 Task: Create in the project Wayfarer in Backlog an issue 'Develop a new tool for automated testing of voice user interfaces', assign it to team member softage.2@softage.net and change the status to IN PROGRESS.
Action: Mouse moved to (196, 54)
Screenshot: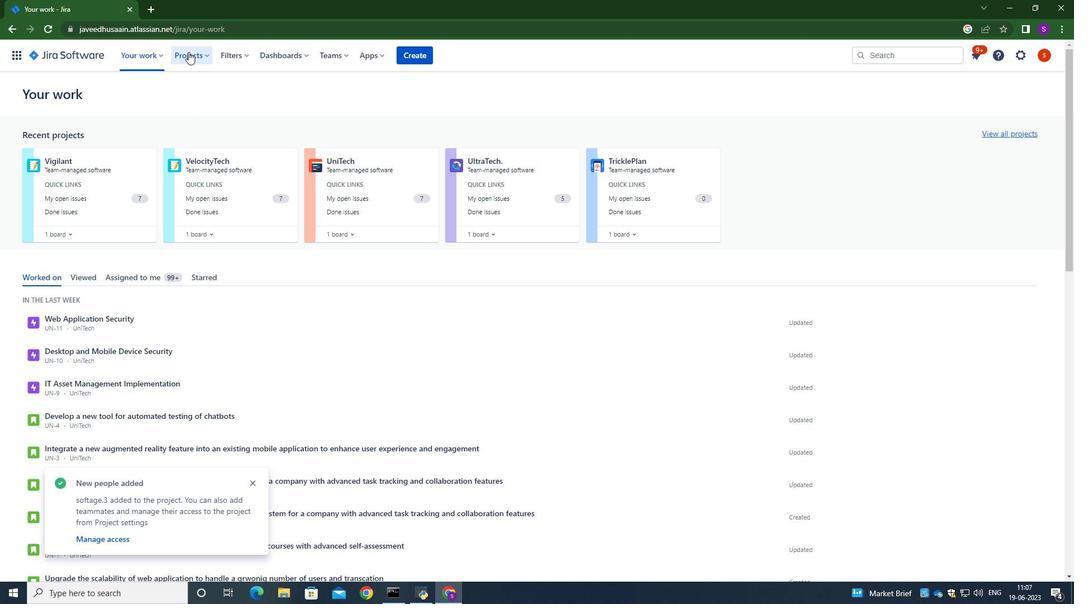 
Action: Mouse pressed left at (196, 54)
Screenshot: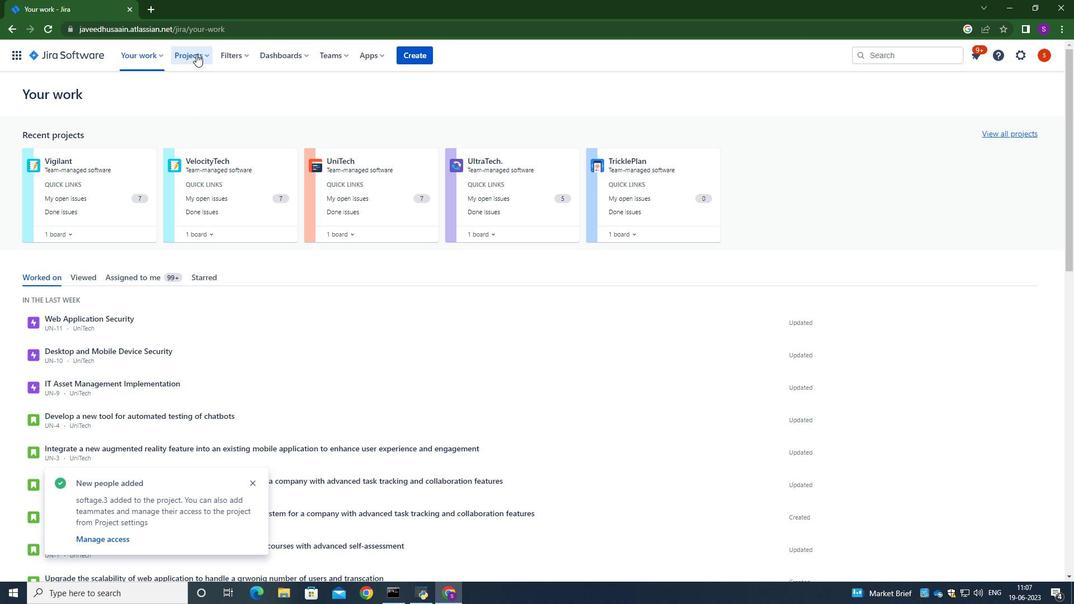
Action: Mouse moved to (221, 106)
Screenshot: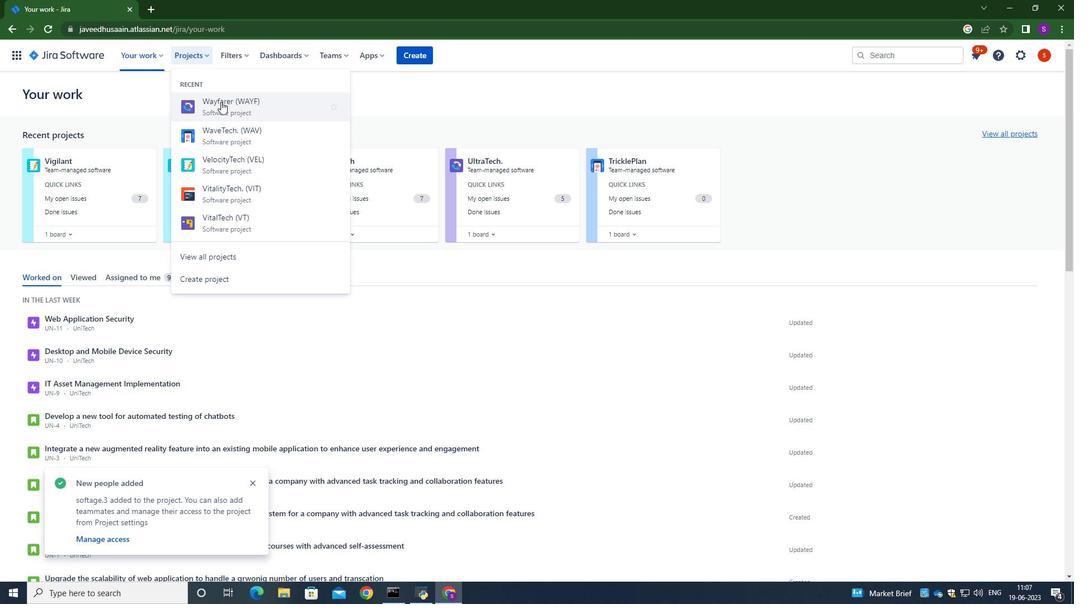 
Action: Mouse pressed left at (221, 106)
Screenshot: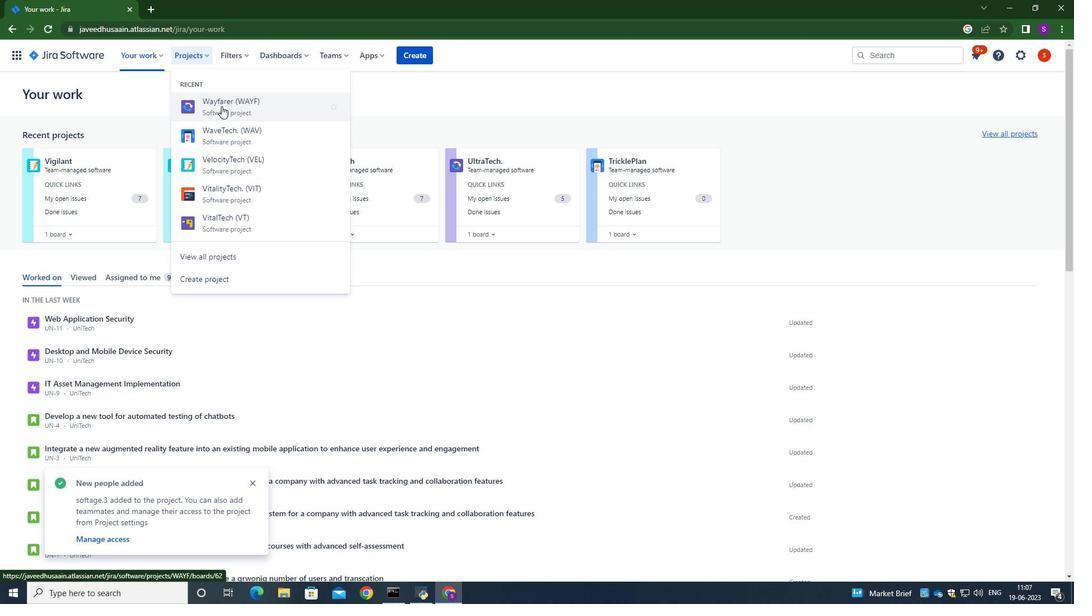 
Action: Mouse moved to (78, 163)
Screenshot: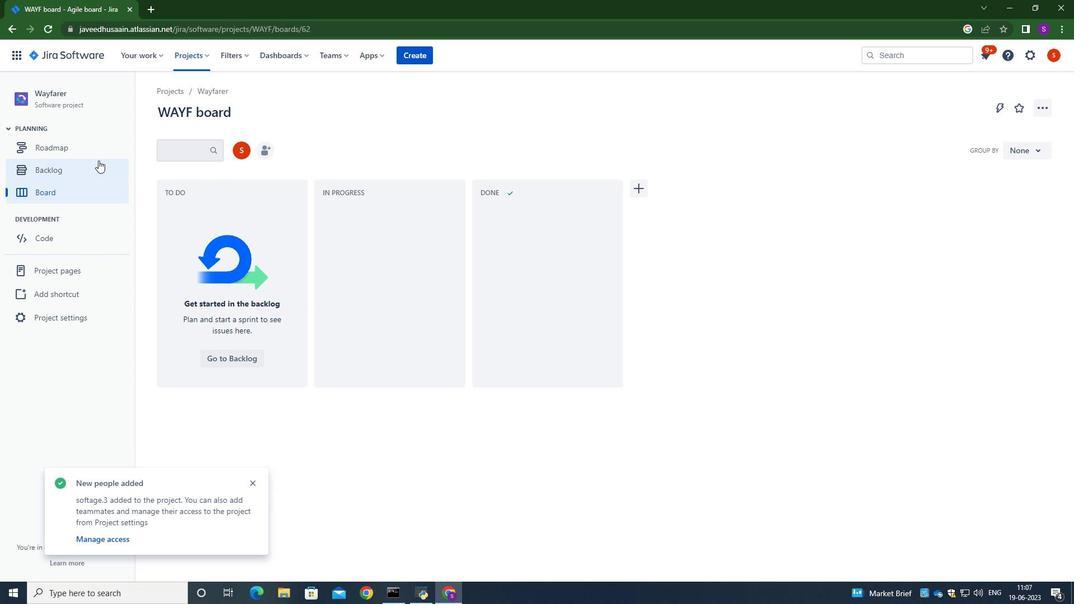 
Action: Mouse pressed left at (78, 163)
Screenshot: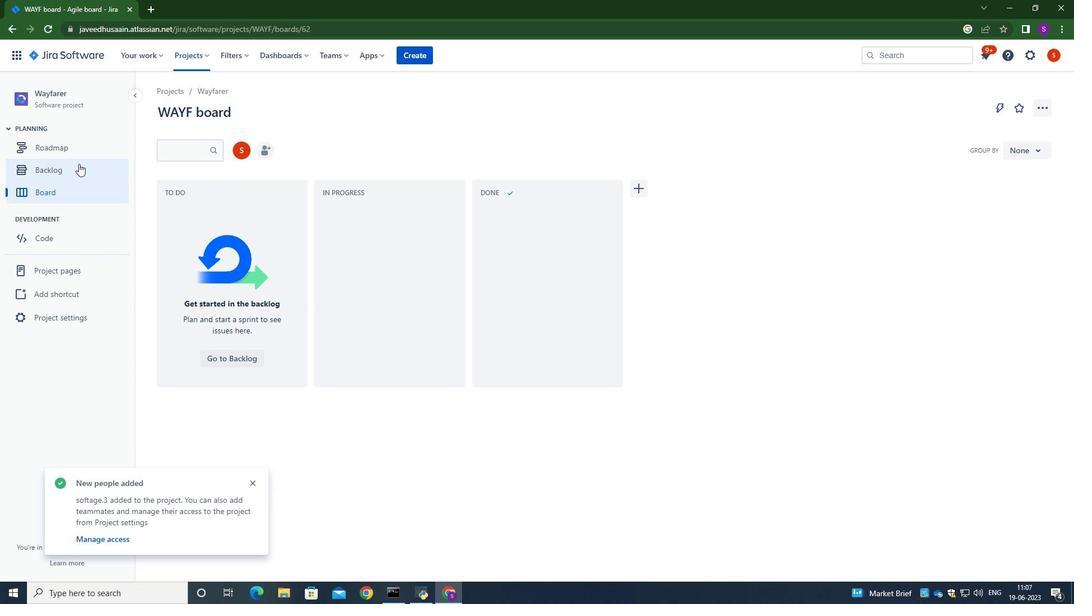 
Action: Mouse moved to (362, 252)
Screenshot: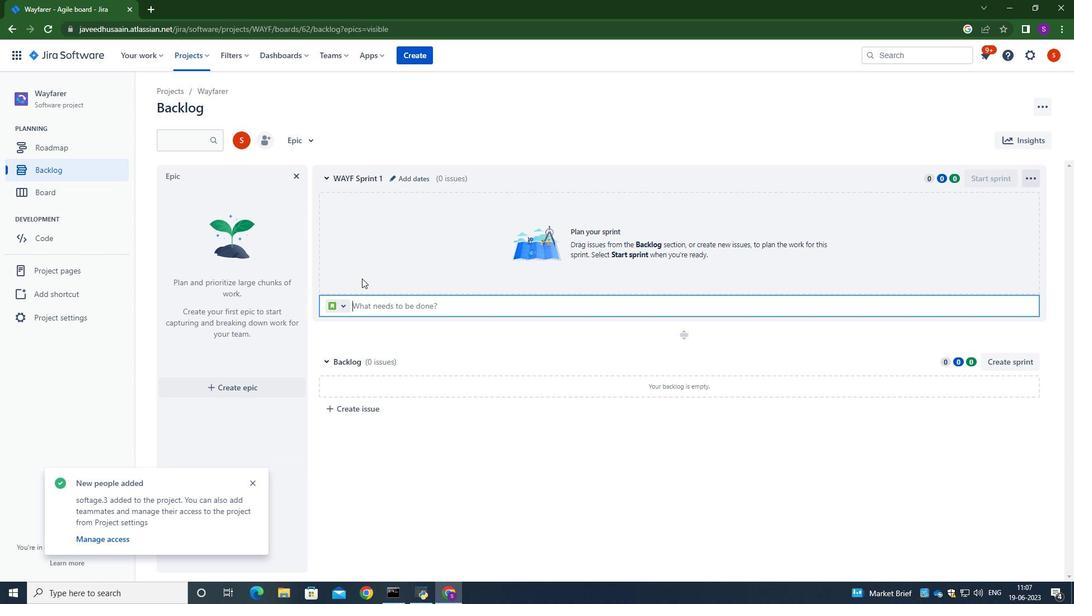 
Action: Mouse pressed left at (362, 252)
Screenshot: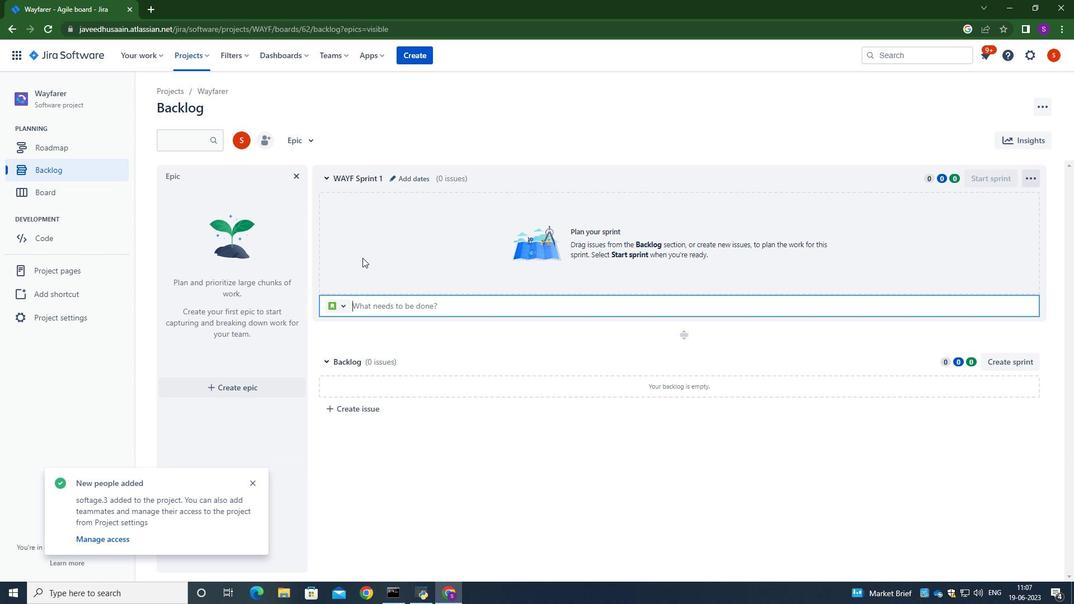 
Action: Mouse moved to (361, 319)
Screenshot: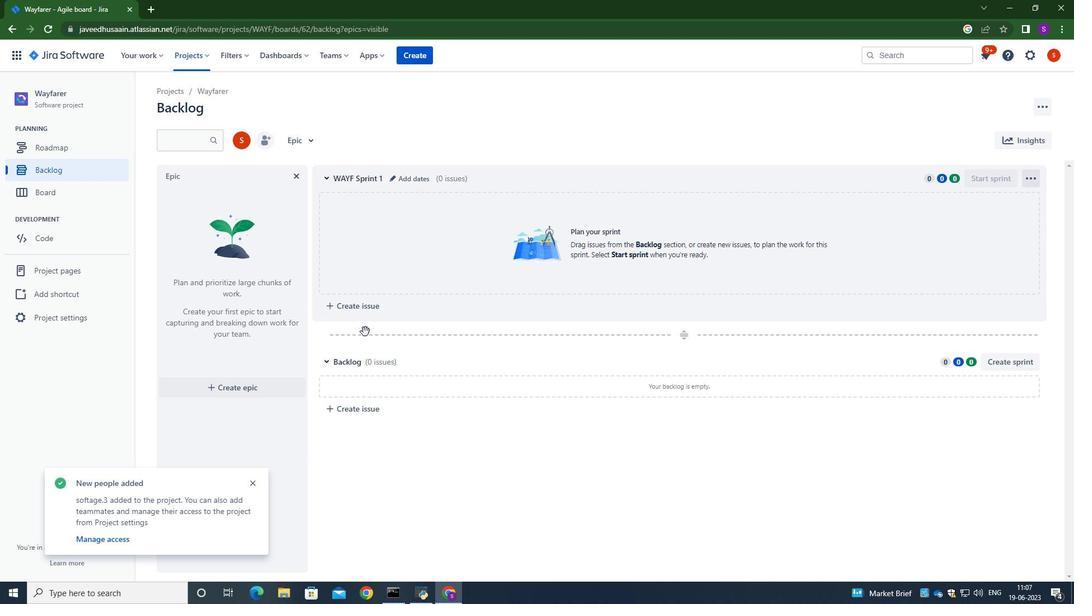 
Action: Mouse pressed left at (361, 319)
Screenshot: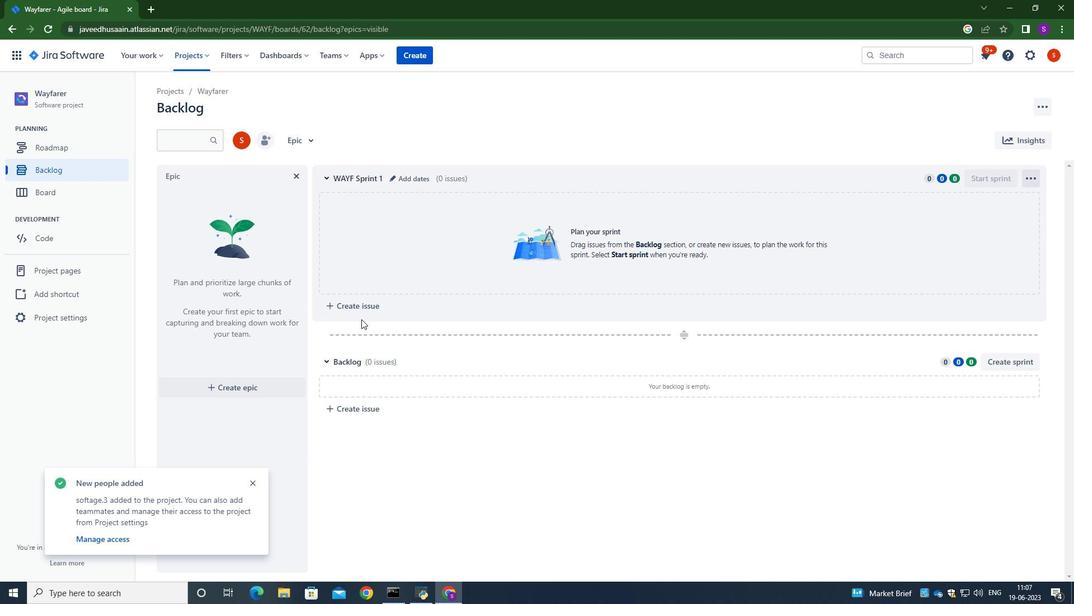 
Action: Mouse moved to (361, 314)
Screenshot: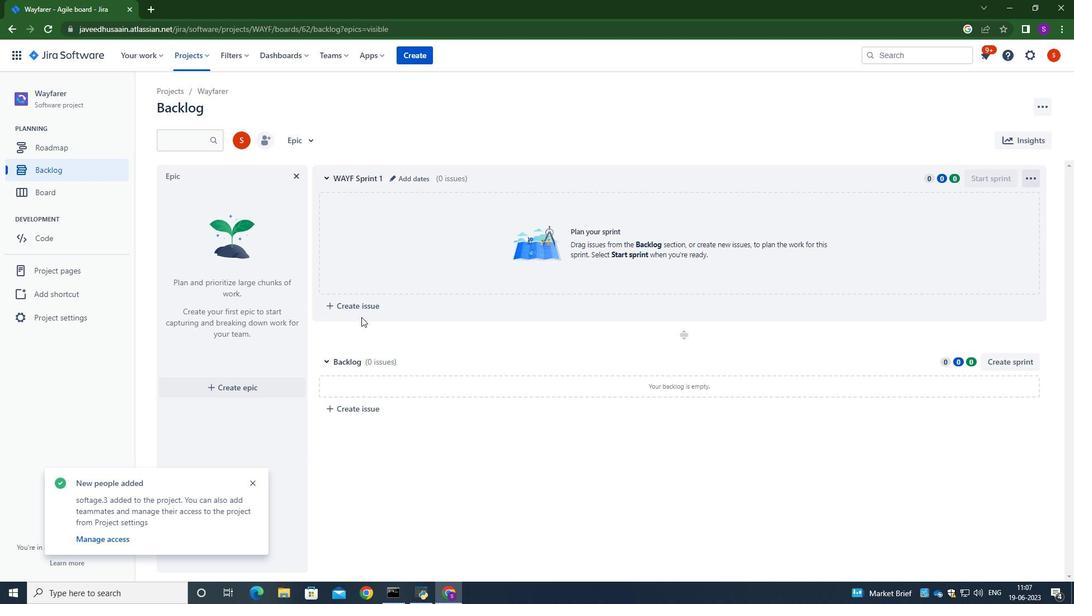 
Action: Mouse pressed left at (361, 314)
Screenshot: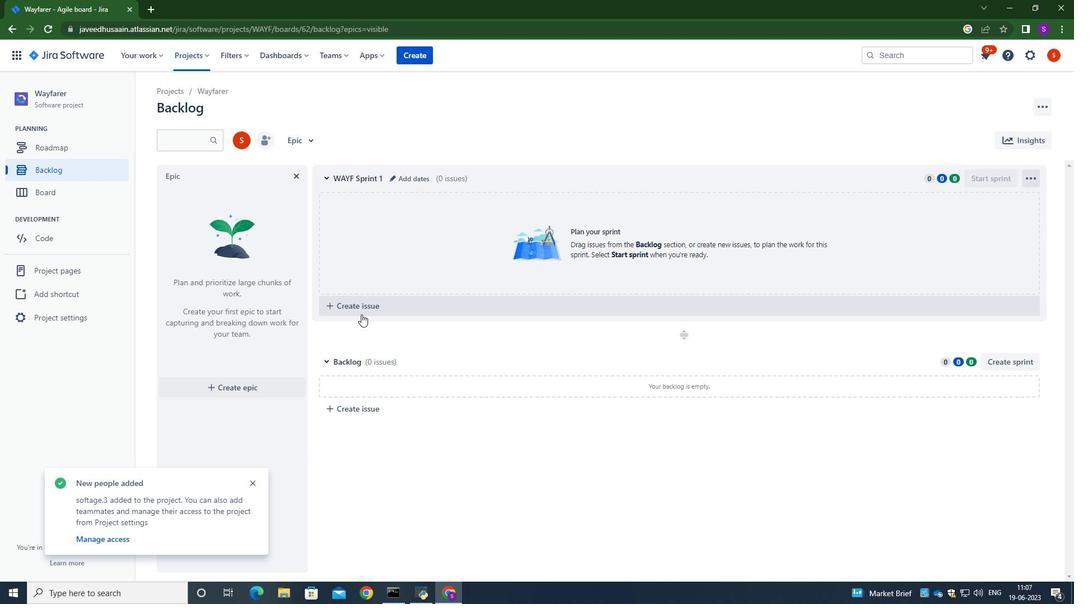 
Action: Mouse moved to (382, 306)
Screenshot: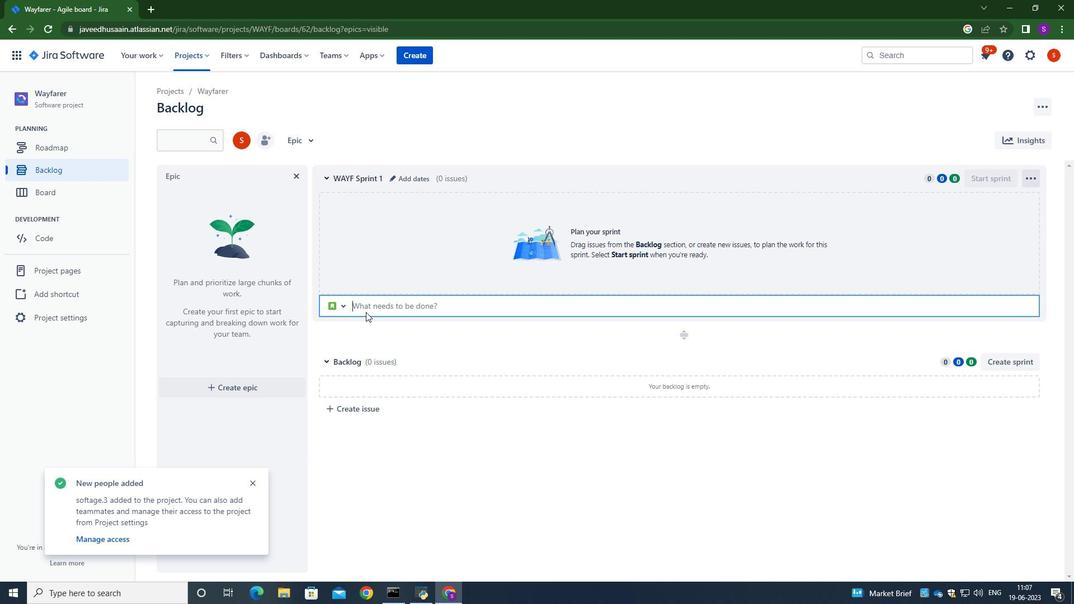 
Action: Mouse pressed left at (382, 306)
Screenshot: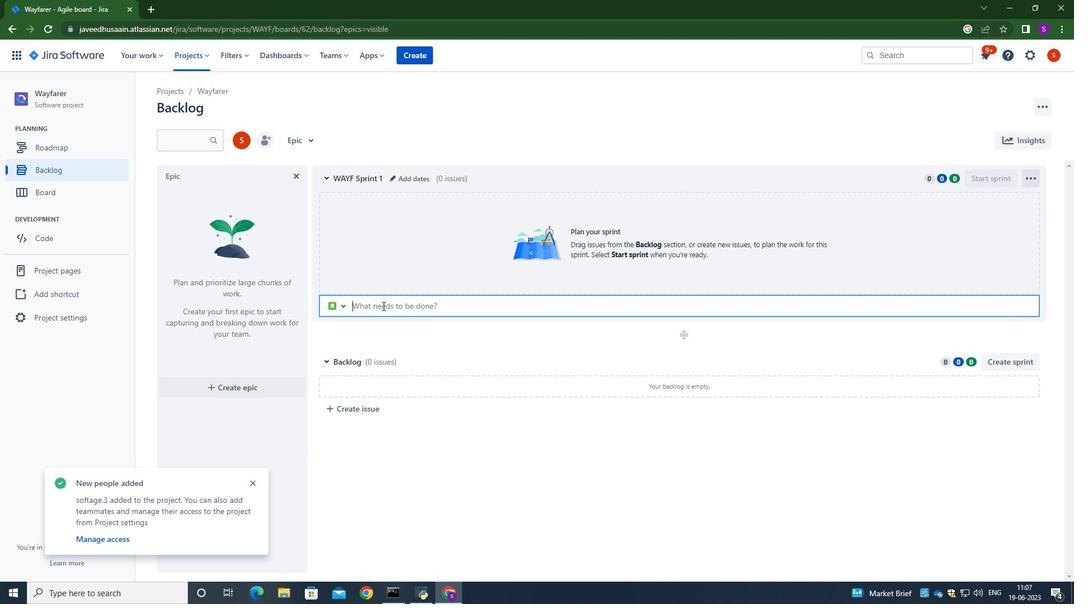 
Action: Key pressed <Key.caps_lock>D<Key.caps_lock><Key.tab>ev
Screenshot: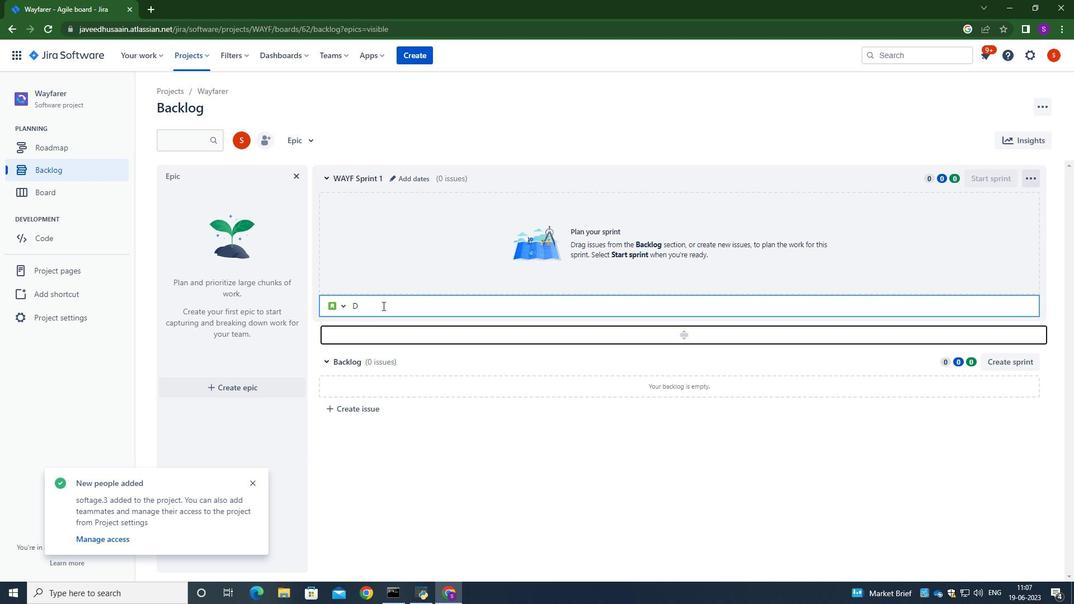 
Action: Mouse moved to (382, 306)
Screenshot: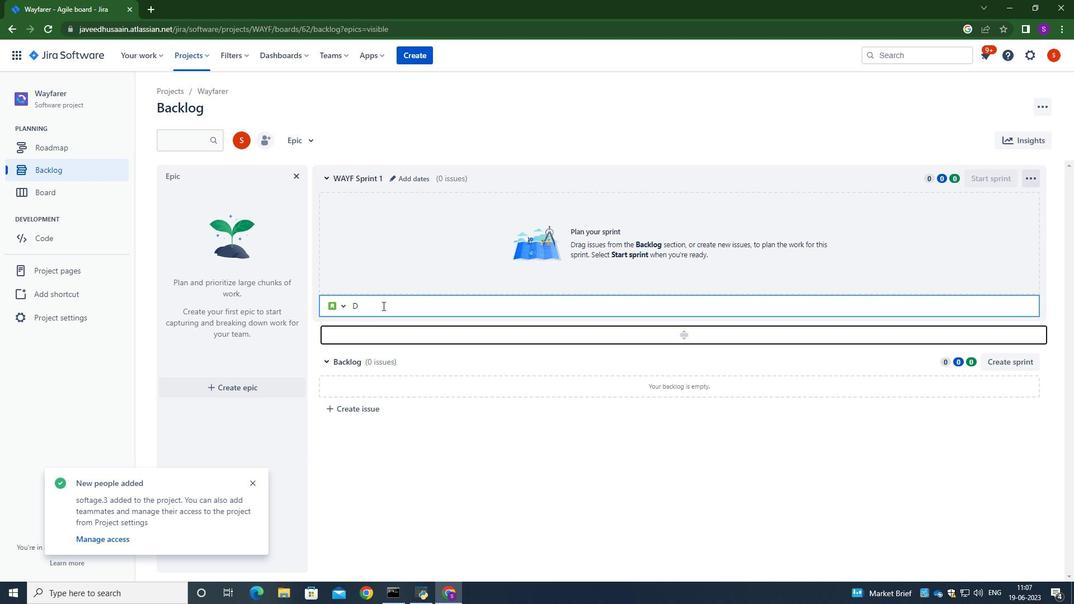 
Action: Mouse pressed left at (382, 306)
Screenshot: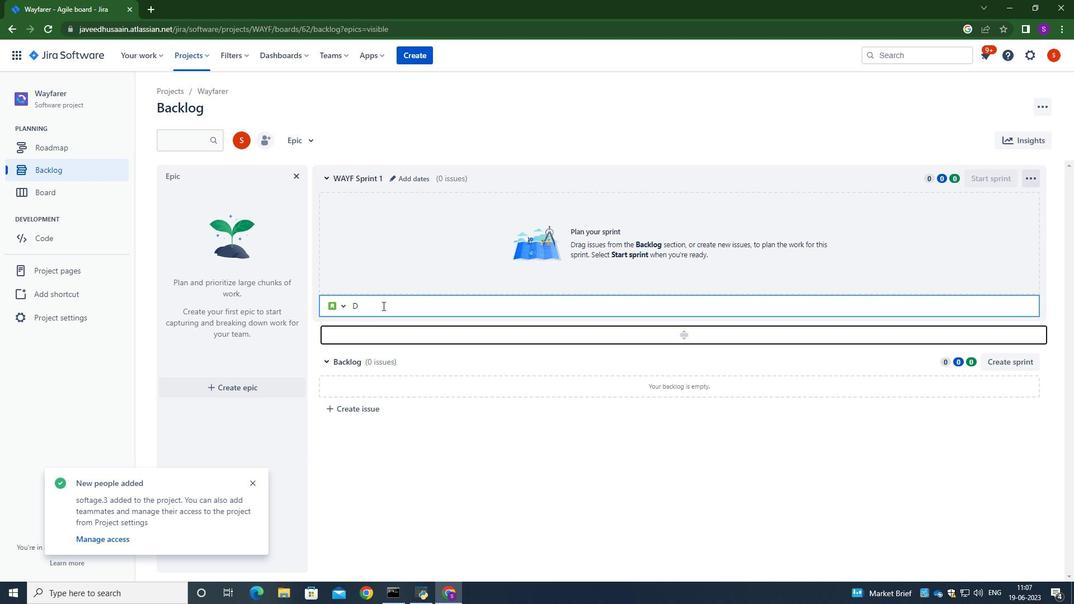 
Action: Key pressed evelop<Key.space>a<Key.space>new<Key.space>tool<Key.space>for<Key.space>automated<Key.space>testing<Key.space>of<Key.space>voo<Key.backspace>ice<Key.space>user<Key.space>interfaces.
Screenshot: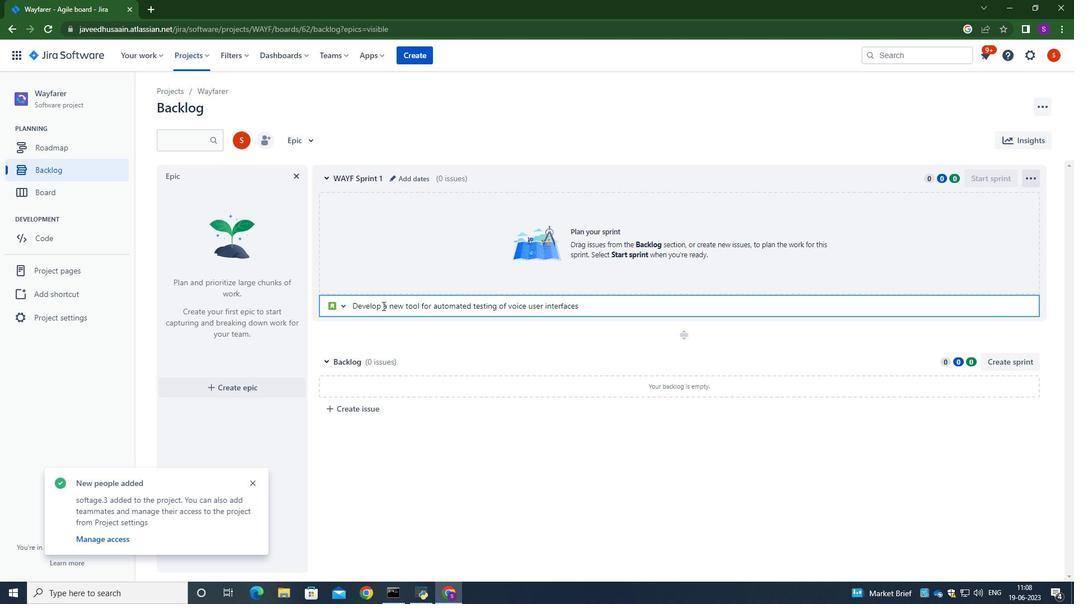
Action: Mouse moved to (390, 306)
Screenshot: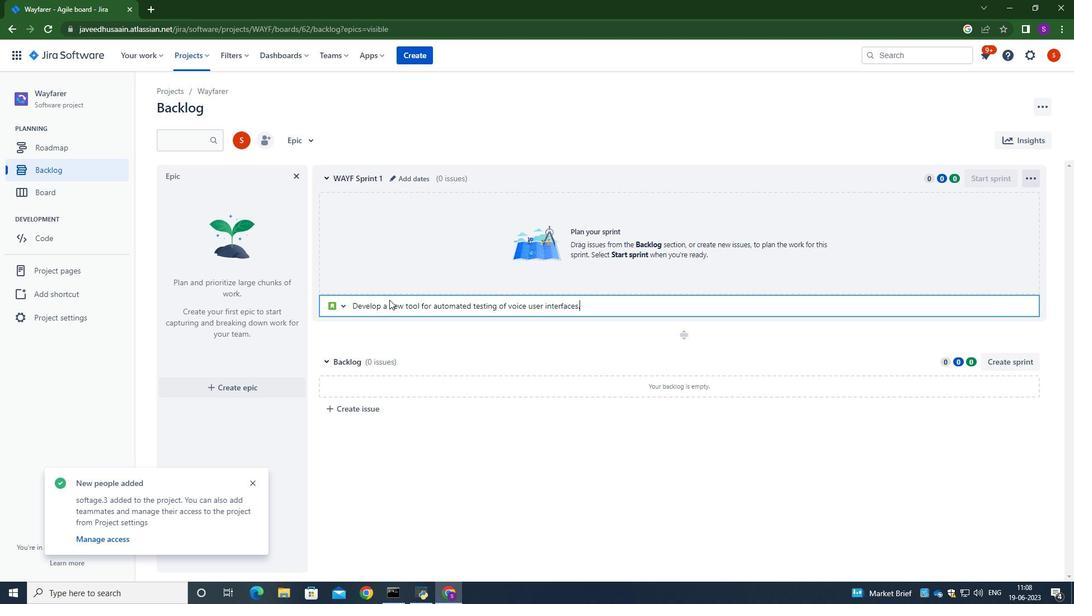 
Action: Key pressed <Key.enter>
Screenshot: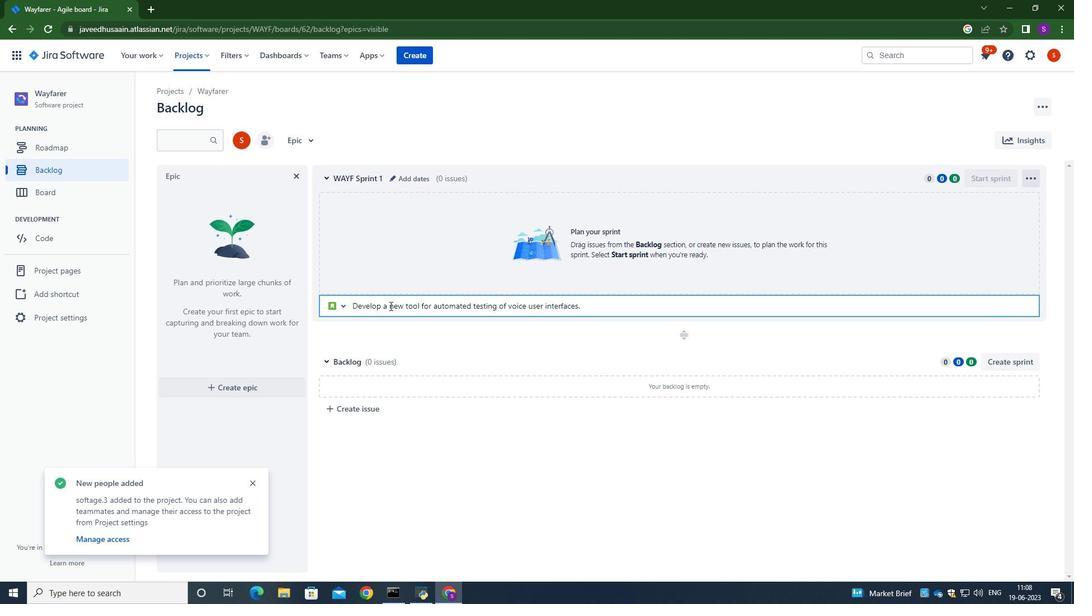 
Action: Mouse moved to (1002, 205)
Screenshot: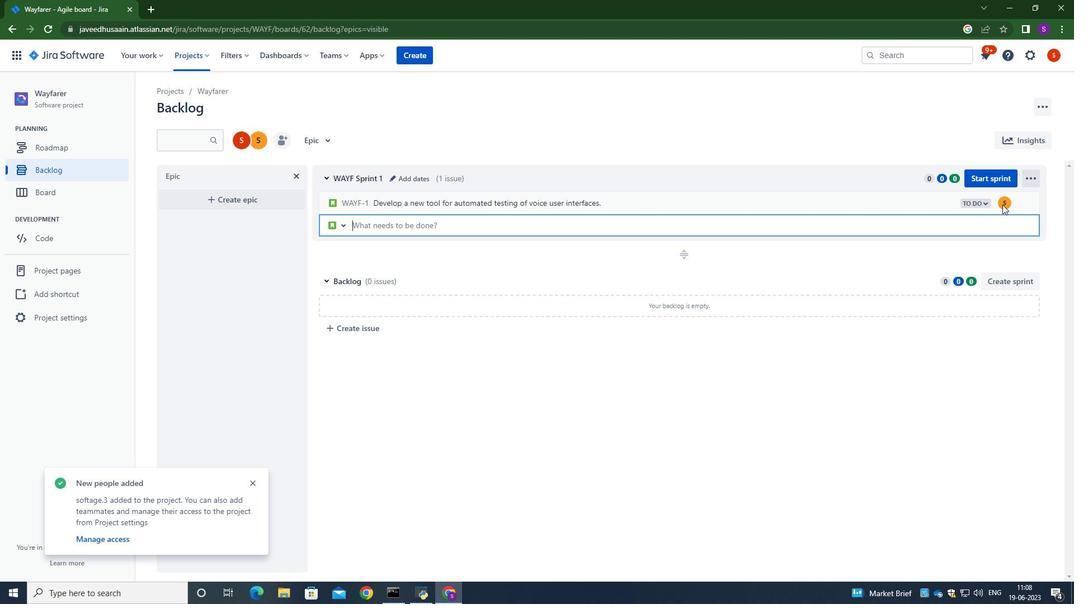 
Action: Mouse pressed left at (1002, 205)
Screenshot: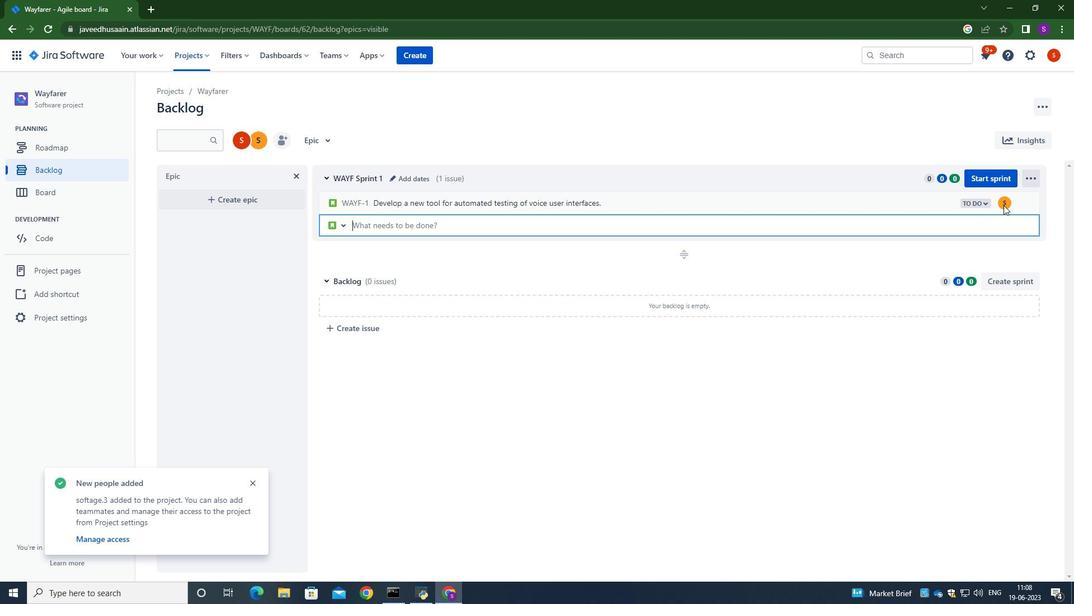 
Action: Mouse moved to (1002, 206)
Screenshot: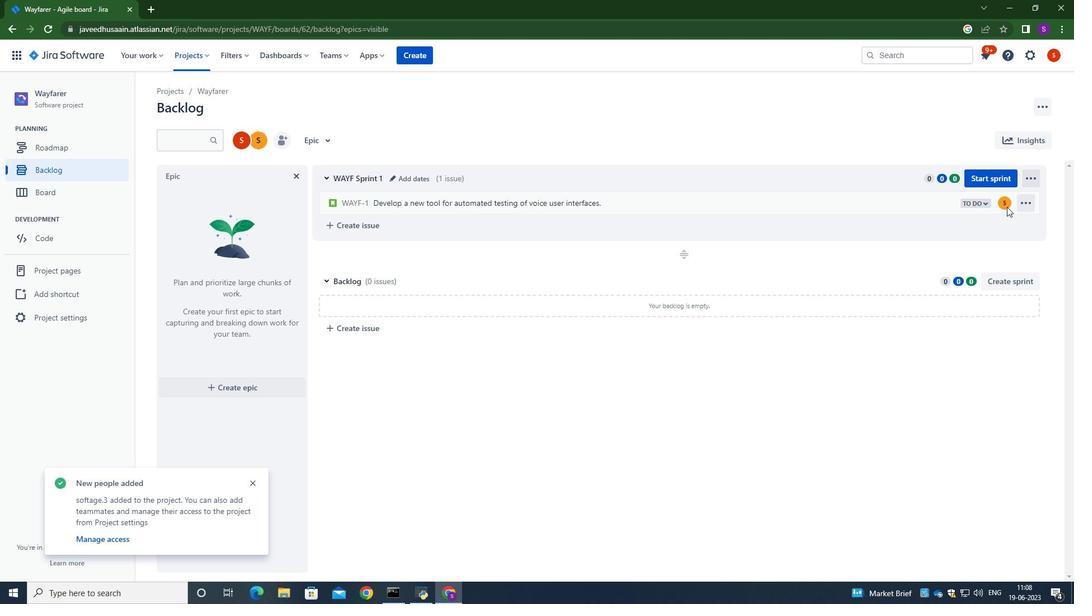 
Action: Mouse pressed left at (1002, 206)
Screenshot: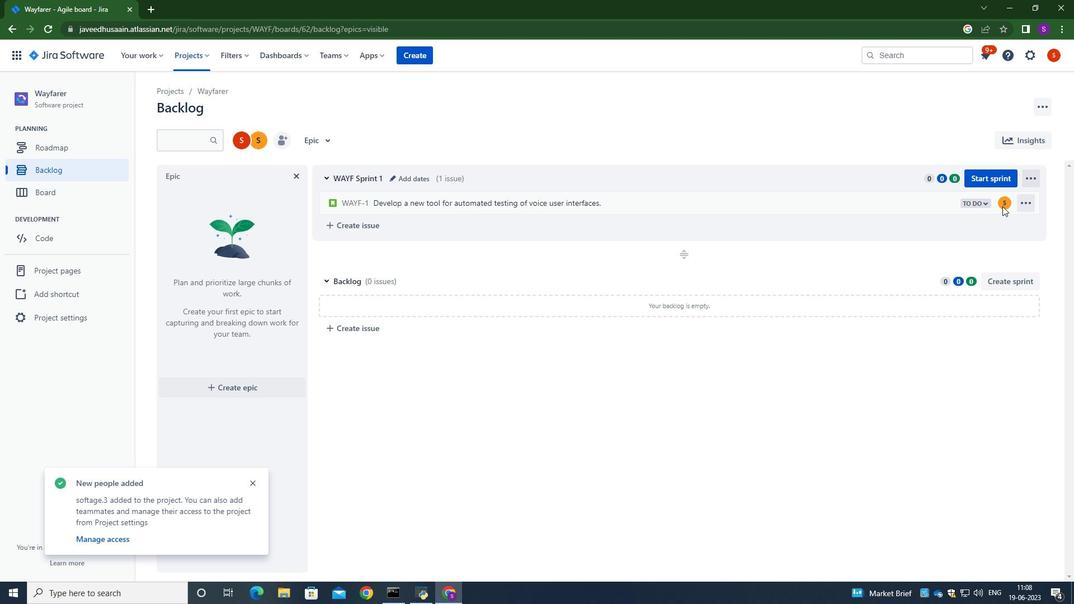 
Action: Mouse pressed left at (1002, 206)
Screenshot: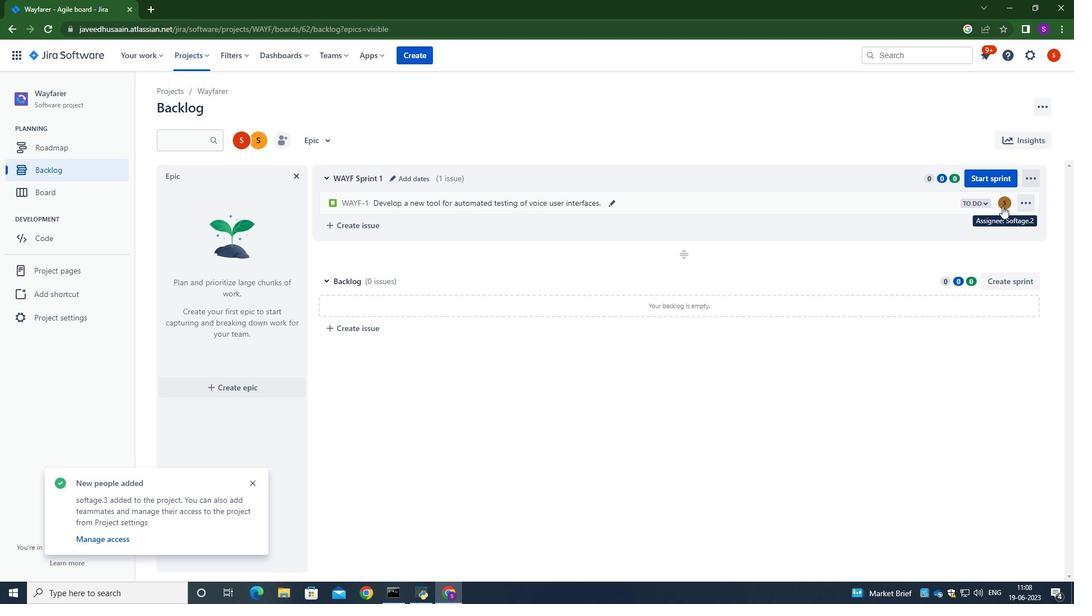 
Action: Mouse moved to (940, 231)
Screenshot: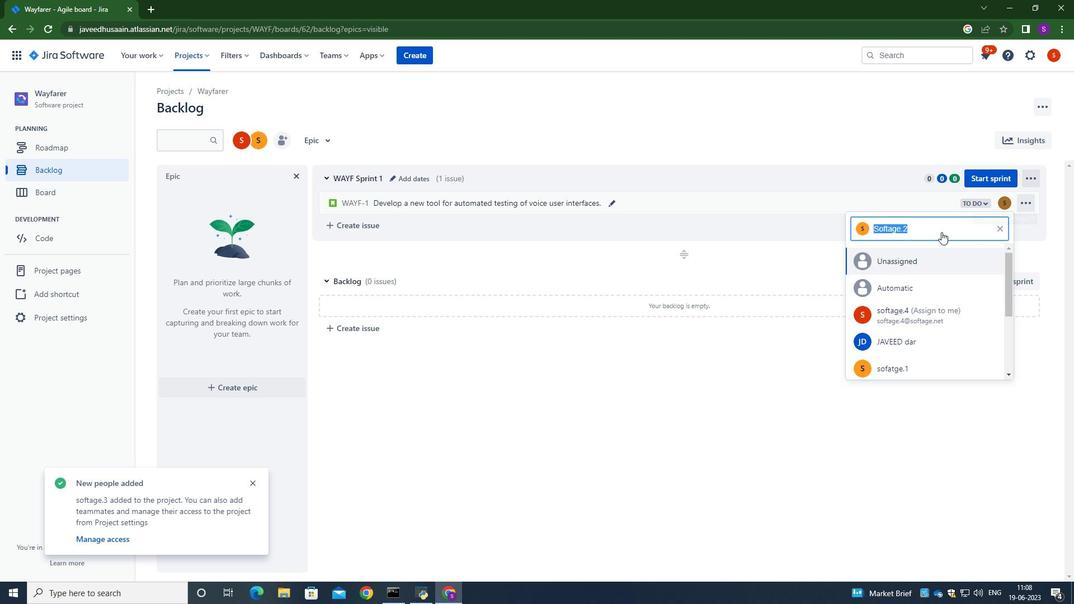 
Action: Key pressed softage.2<Key.shift>@softage.net
Screenshot: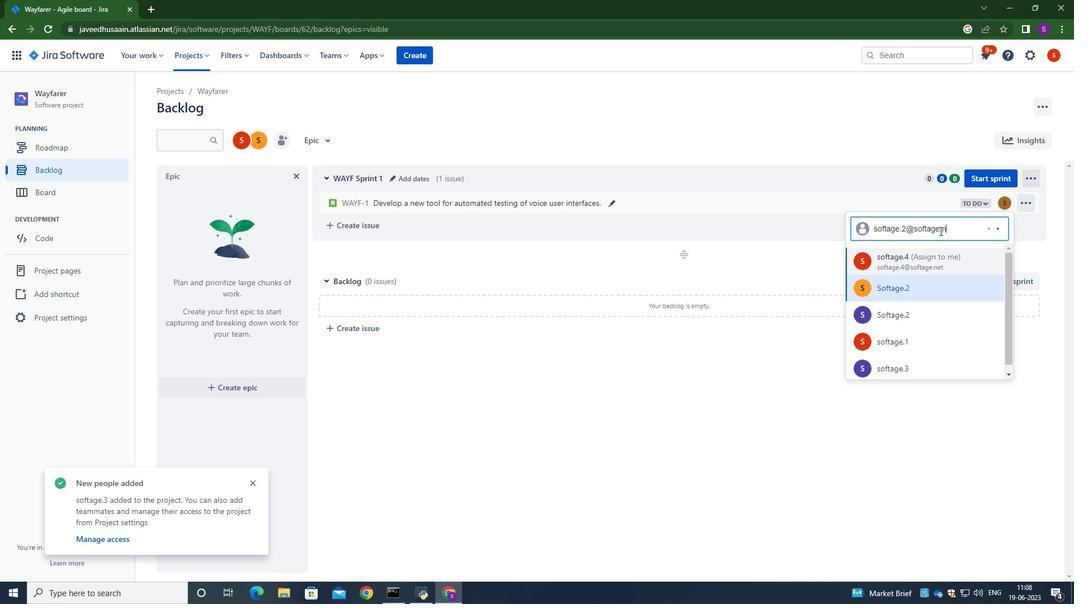 
Action: Mouse moved to (916, 267)
Screenshot: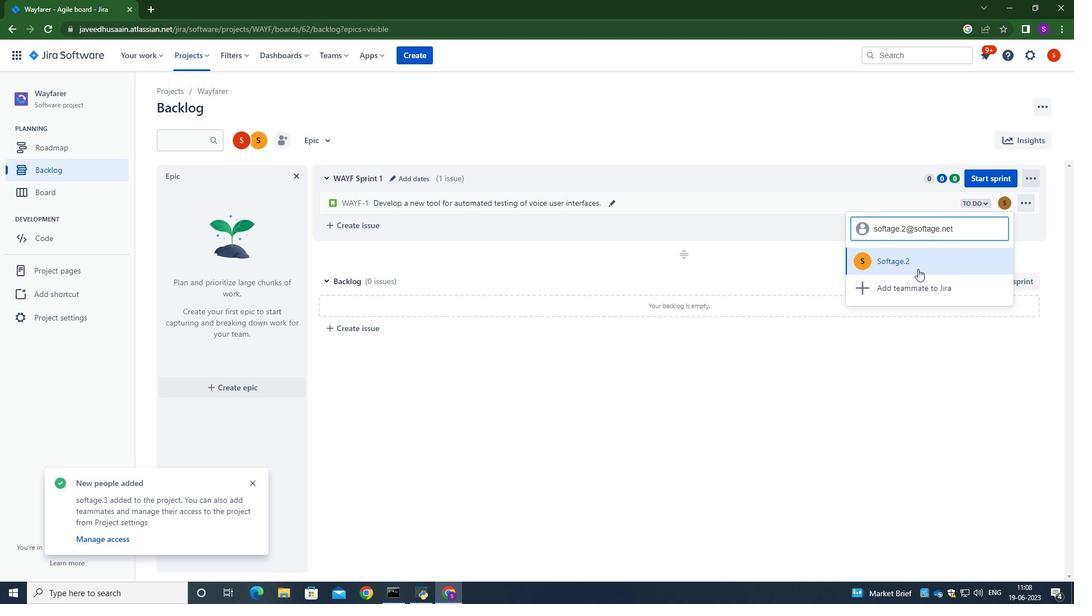 
Action: Mouse pressed left at (916, 267)
Screenshot: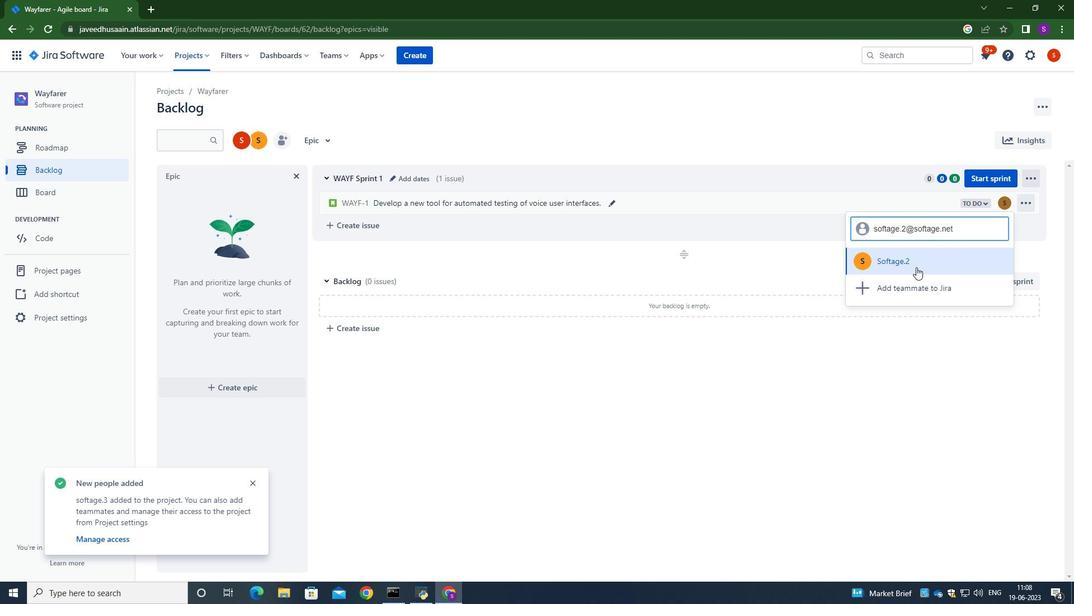 
Action: Mouse moved to (982, 205)
Screenshot: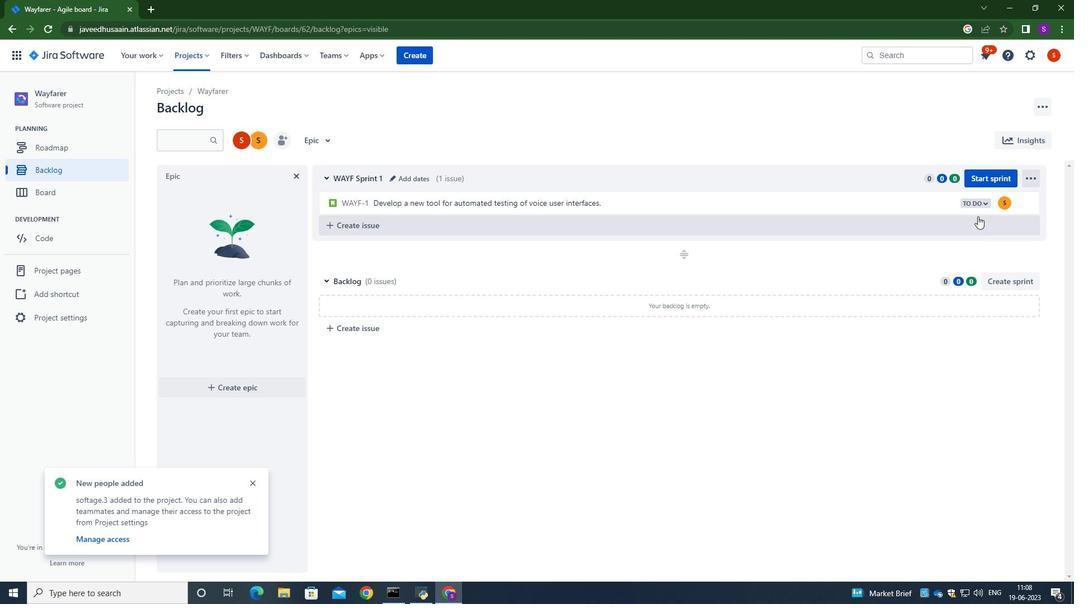 
Action: Mouse pressed left at (982, 205)
Screenshot: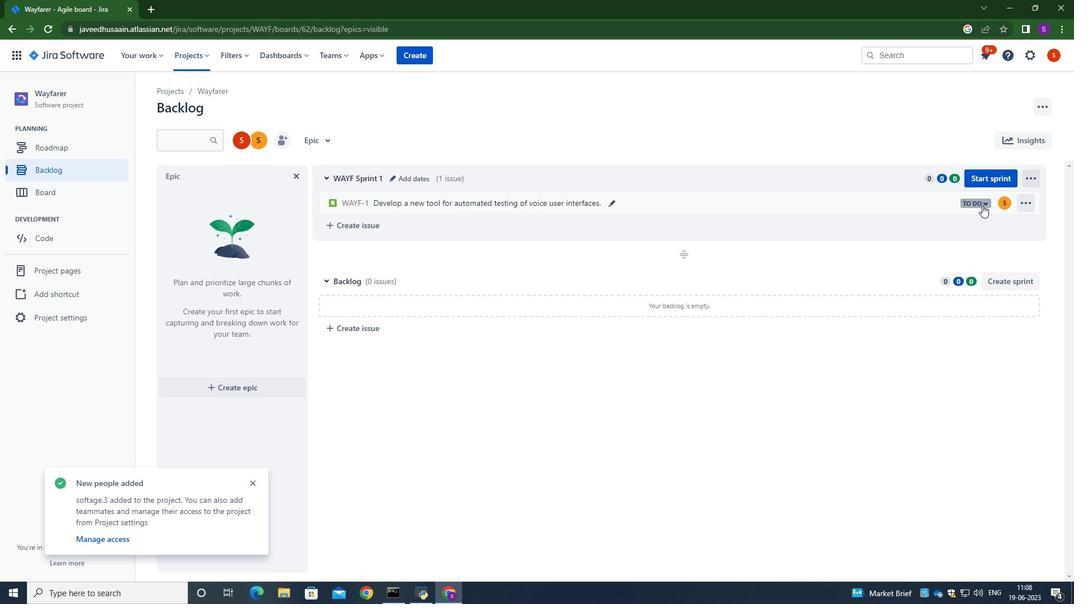 
Action: Mouse moved to (933, 228)
Screenshot: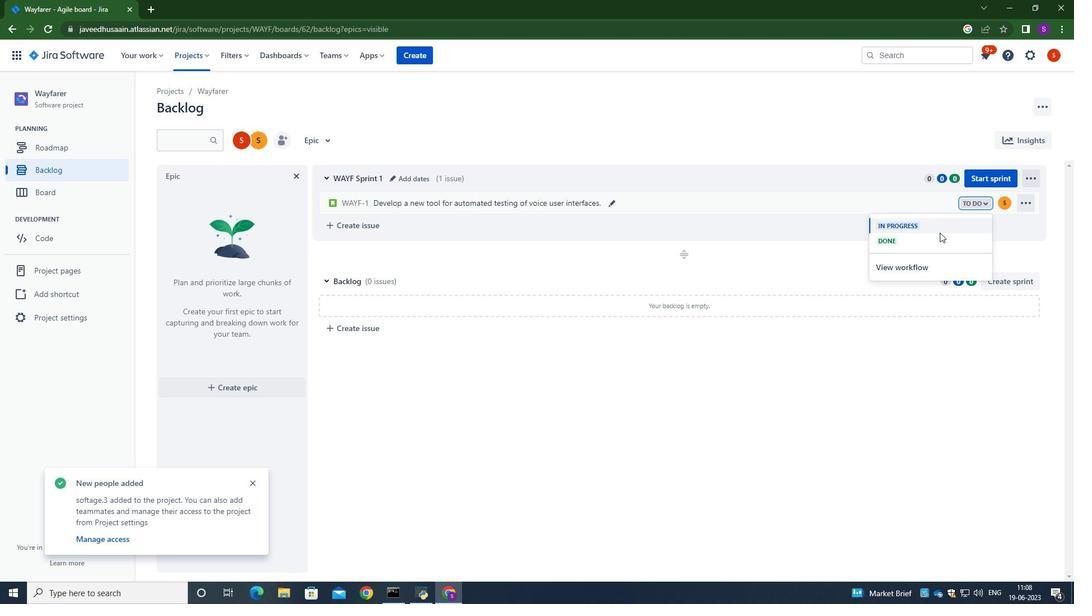 
Action: Mouse pressed left at (933, 228)
Screenshot: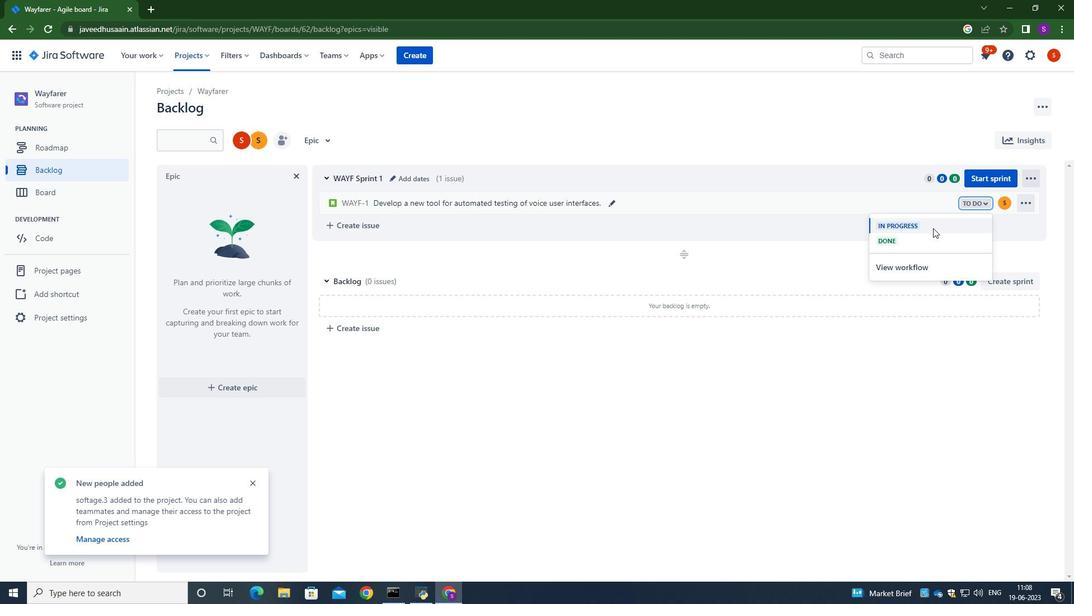 
Action: Mouse moved to (784, 148)
Screenshot: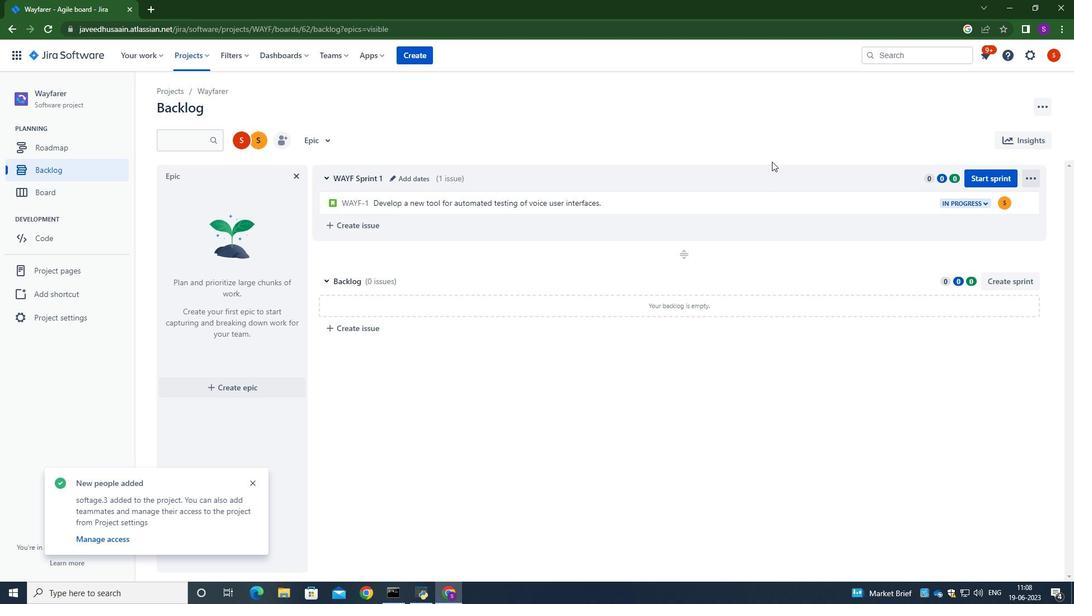 
Action: Mouse pressed left at (784, 148)
Screenshot: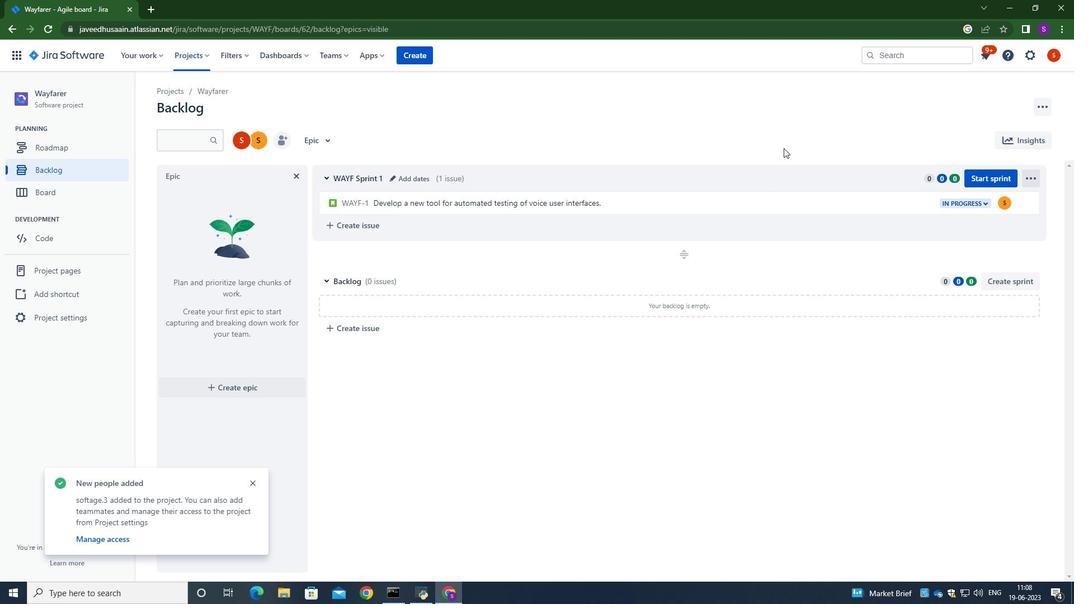 
Action: Mouse moved to (782, 146)
Screenshot: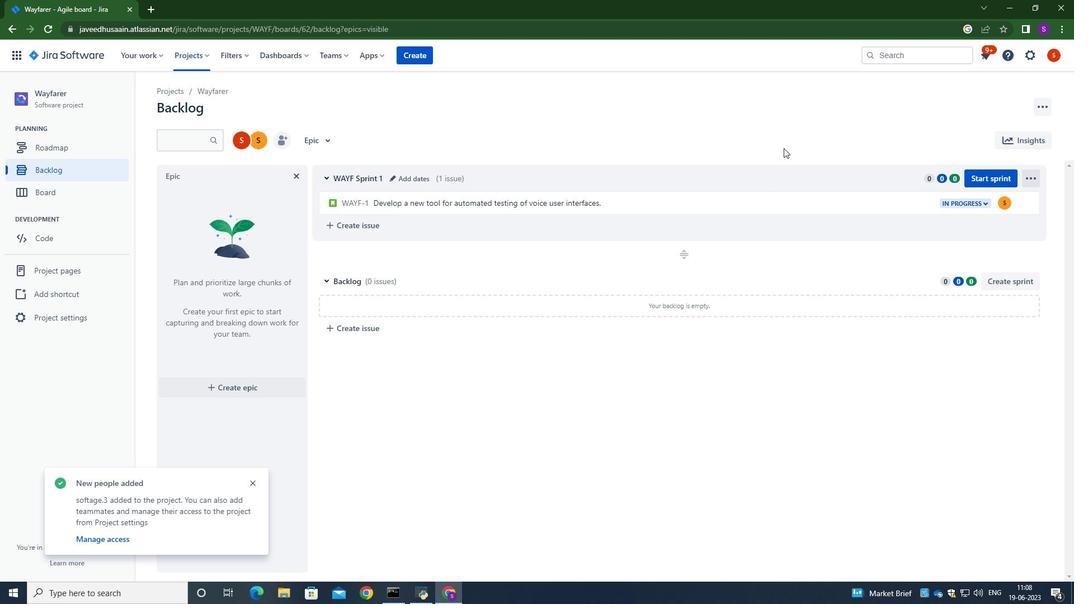 
